Task: Create a rule from the Recommended list, Task Added to this Project -> add SubTasks in the project AgileDeck with SubTasks Gather and Analyse Requirements , Design and Implement Solution , System Test and UAT , Release to Production / Go Live
Action: Mouse moved to (35, 372)
Screenshot: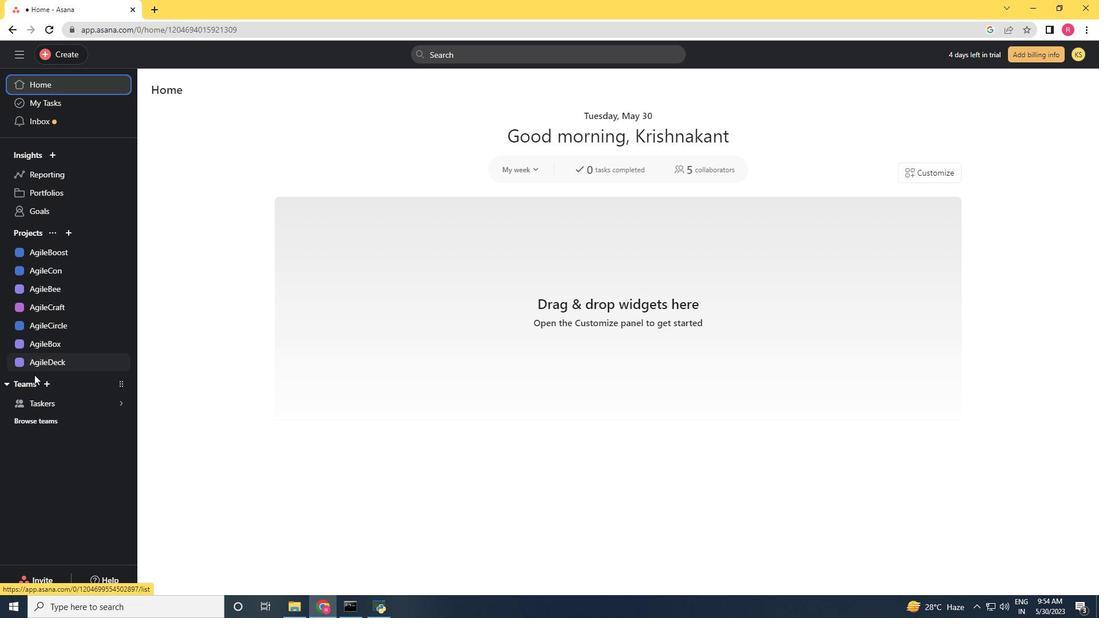 
Action: Mouse pressed left at (35, 372)
Screenshot: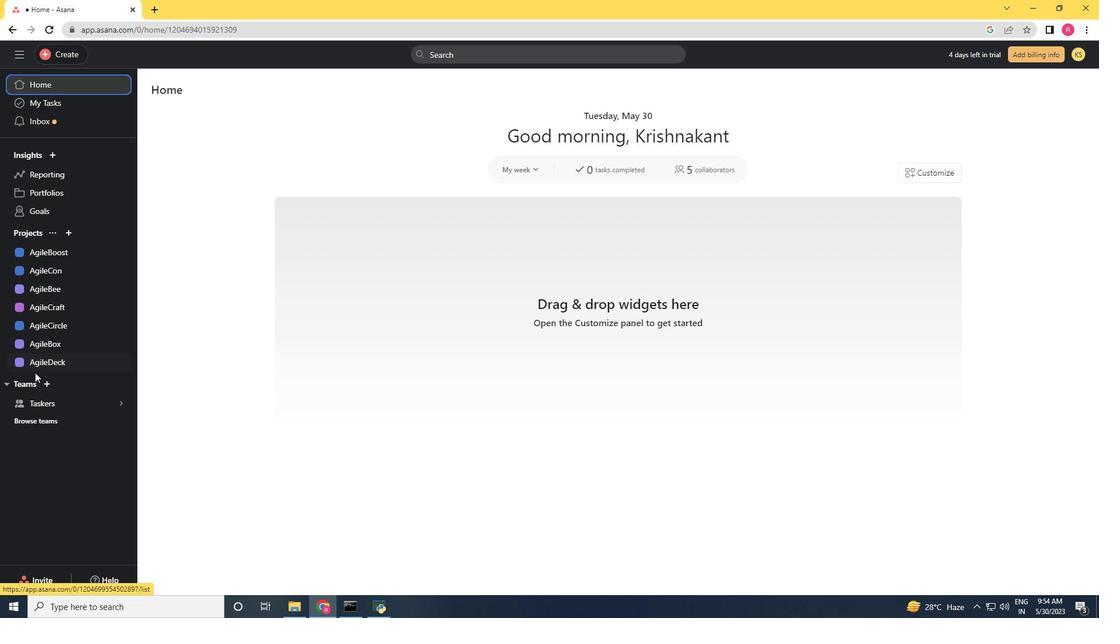 
Action: Mouse moved to (39, 368)
Screenshot: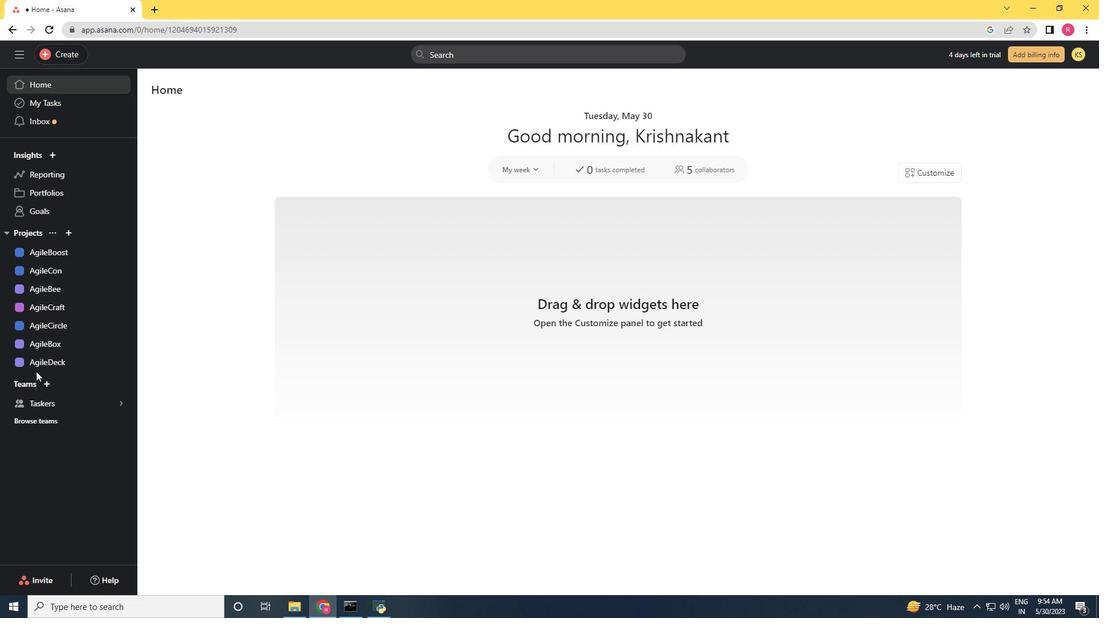 
Action: Mouse pressed left at (39, 368)
Screenshot: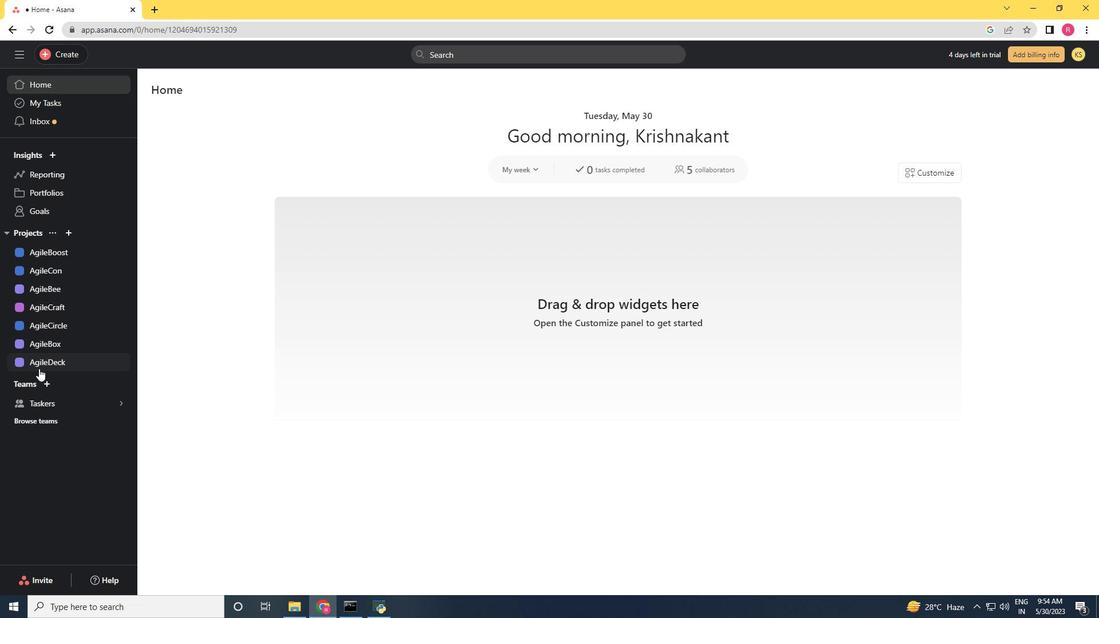 
Action: Mouse moved to (1049, 91)
Screenshot: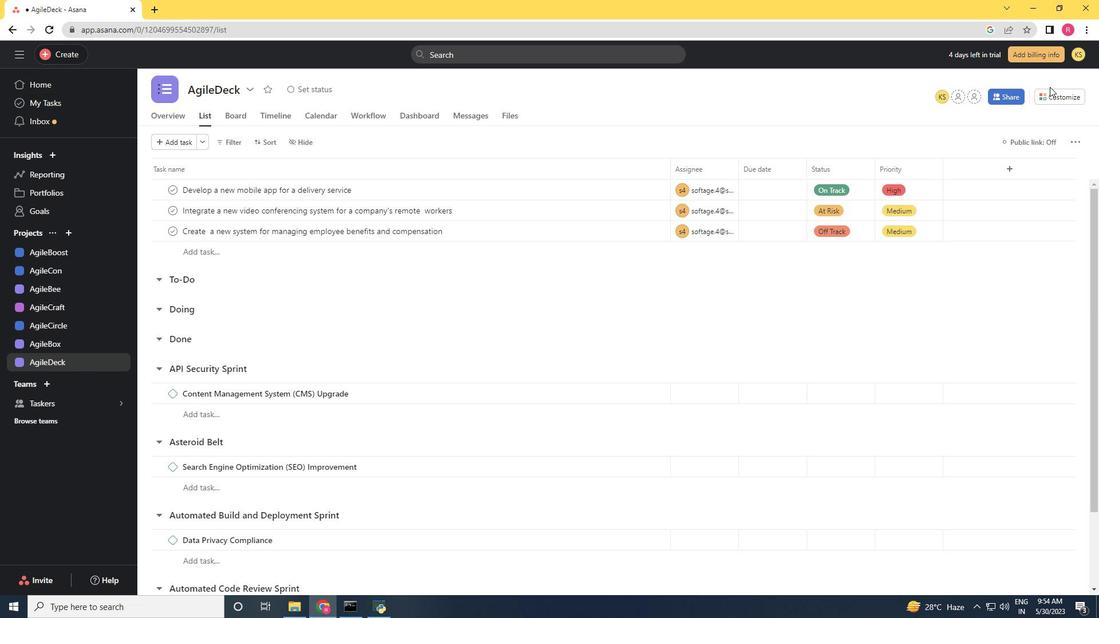 
Action: Mouse pressed left at (1049, 91)
Screenshot: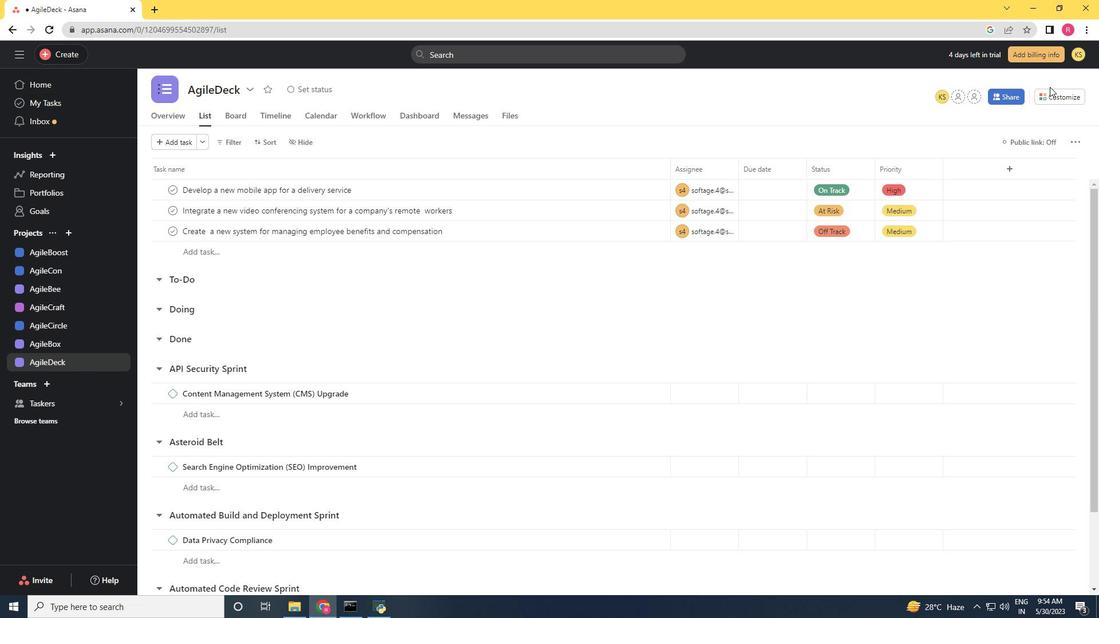 
Action: Mouse moved to (859, 249)
Screenshot: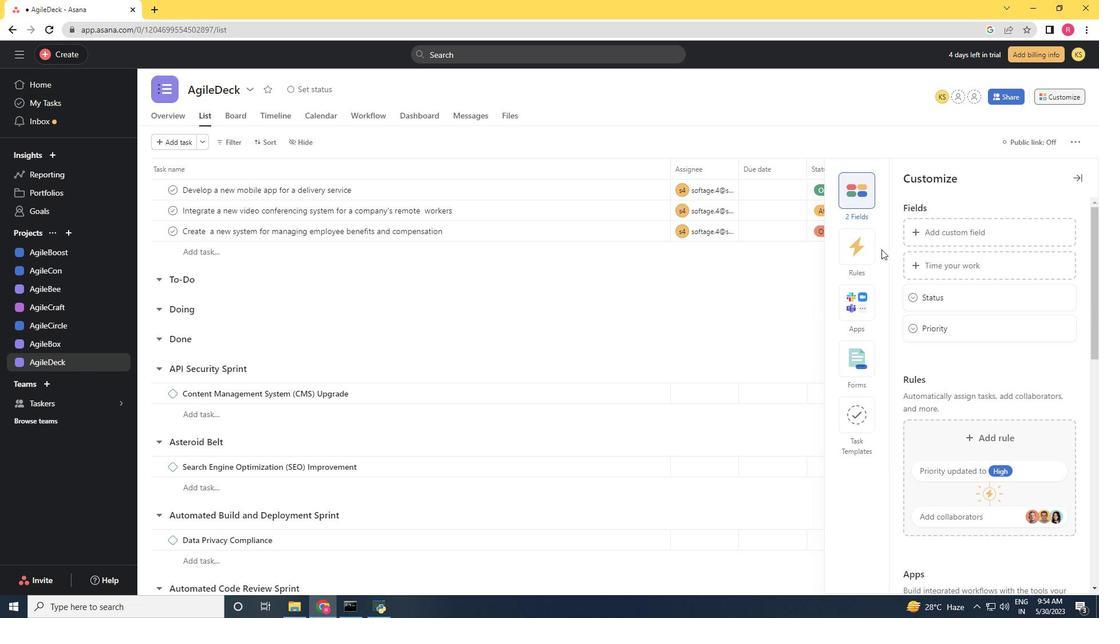 
Action: Mouse pressed left at (859, 249)
Screenshot: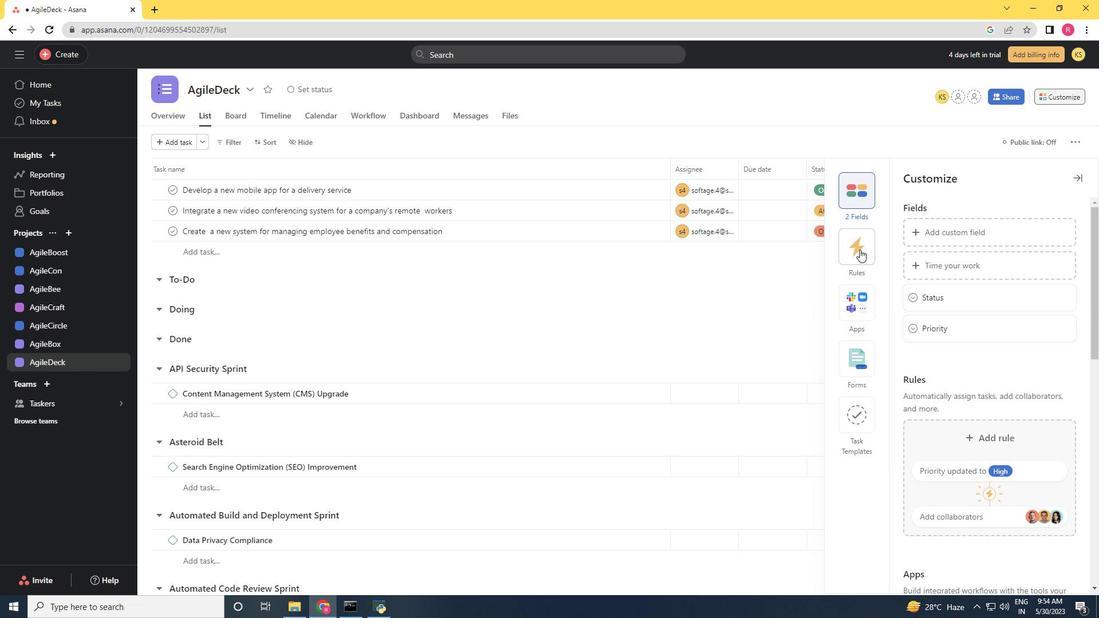 
Action: Mouse moved to (997, 263)
Screenshot: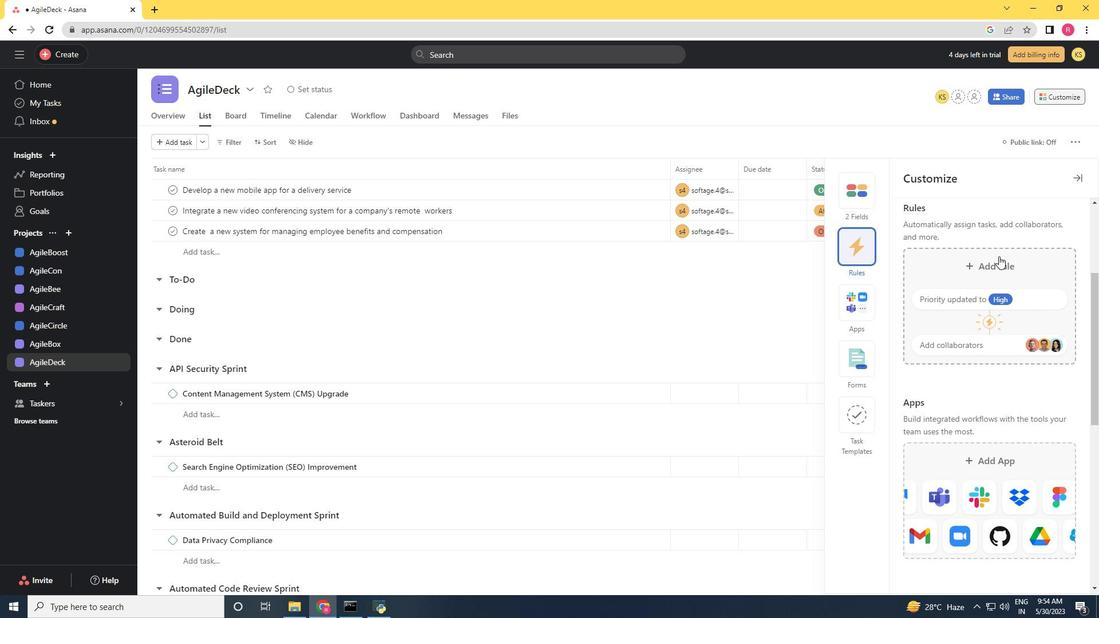 
Action: Mouse pressed left at (997, 263)
Screenshot: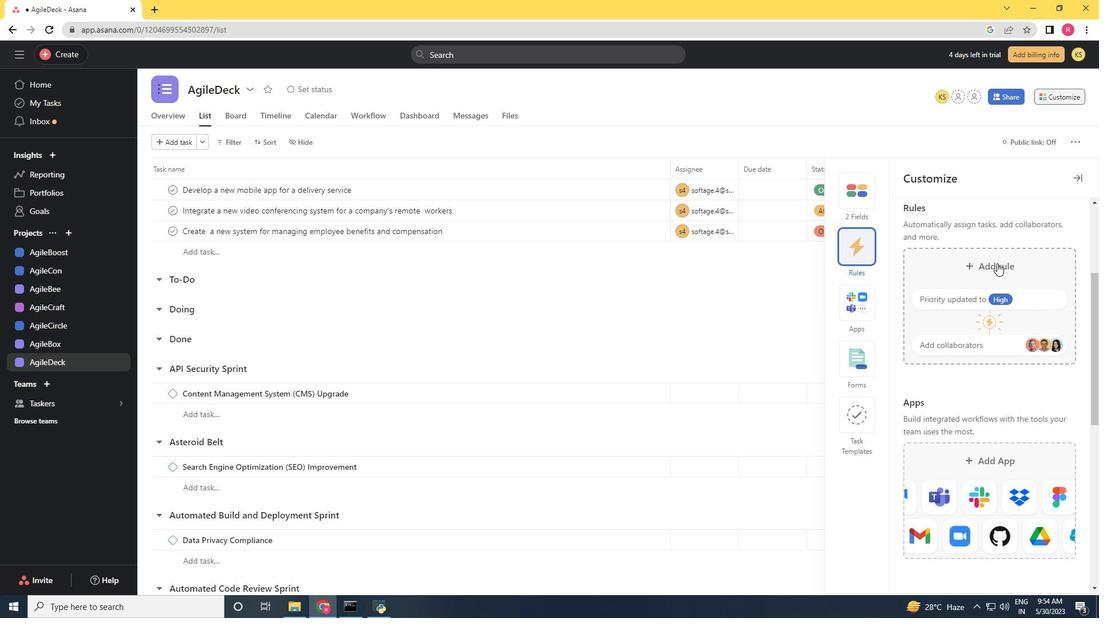 
Action: Mouse moved to (755, 180)
Screenshot: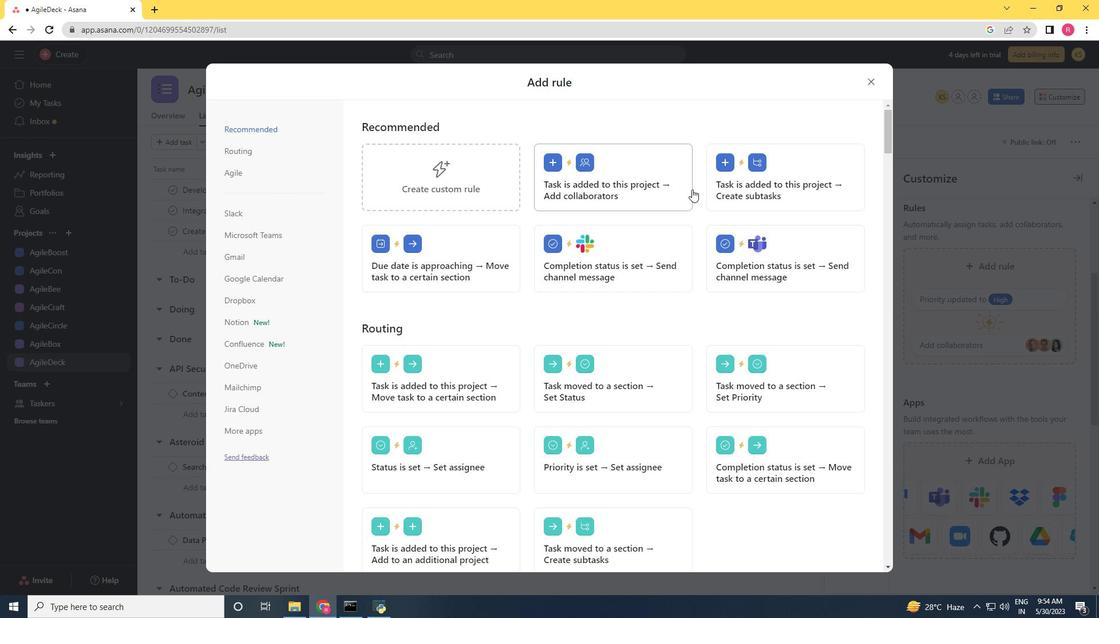 
Action: Mouse pressed left at (755, 180)
Screenshot: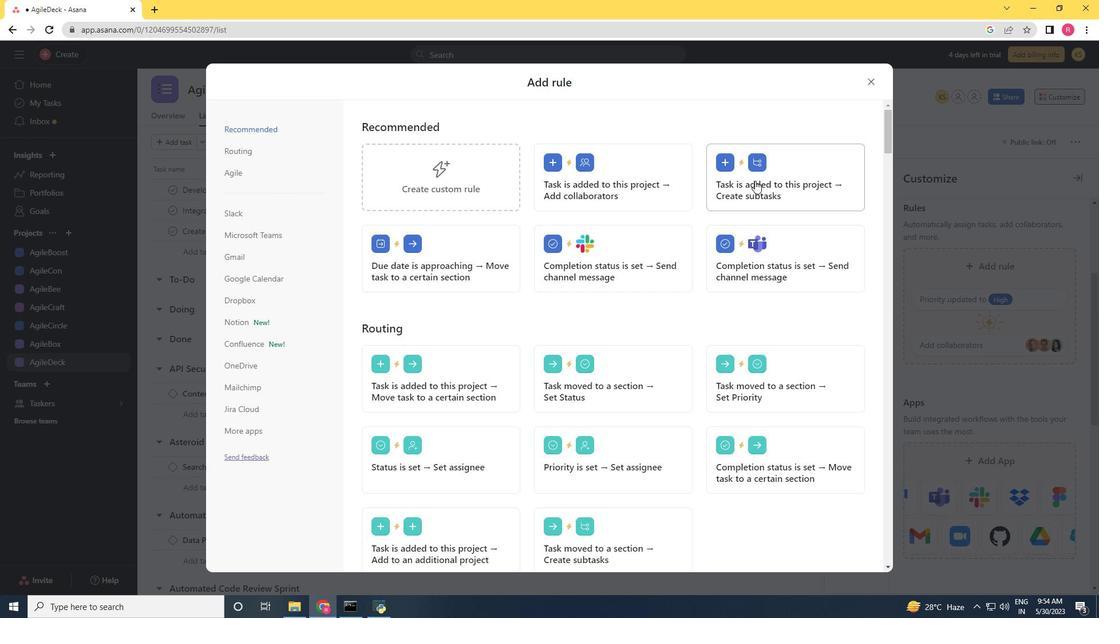 
Action: Key pressed <Key.shift><Key.shift><Key.shift><Key.shift><Key.shift><Key.shift><Key.shift><Key.shift><Key.shift><Key.shift><Key.shift><Key.shift>Gather<Key.space>and<Key.space><Key.shift>Analyse<Key.space><Key.shift><Key.shift><Key.shift><Key.shift><Key.shift><Key.shift><Key.shift><Key.shift><Key.shift><Key.shift><Key.shift><Key.shift><Key.shift><Key.shift><Key.shift><Key.shift><Key.shift><Key.shift><Key.shift><Key.shift><Key.shift><Key.shift><Key.shift><Key.shift><Key.shift><Key.shift><Key.shift><Key.shift><Key.shift><Key.shift><Key.shift><Key.shift><Key.shift><Key.shift><Key.shift><Key.shift><Key.shift><Key.shift><Key.shift><Key.shift><Key.shift><Key.shift><Key.shift><Key.shift><Key.shift><Key.shift><Key.shift><Key.shift><Key.shift><Key.shift><Key.shift><Key.shift><Key.shift><Key.shift><Key.shift>Requirements<Key.enter><Key.shift>Design<Key.space>and<Key.space><Key.shift>Implement<Key.space><Key.shift>Solution<Key.space><Key.space><Key.enter><Key.shift><Key.shift><Key.shift><Key.shift><Key.shift><Key.shift><Key.shift><Key.shift><Key.shift><Key.shift><Key.shift><Key.shift><Key.shift><Key.shift><Key.shift><Key.shift><Key.shift><Key.shift>System<Key.space><Key.shift>Tstt<Key.backspace><Key.backspace><Key.backspace>est<Key.space>and<Key.space><Key.shift>U<Key.shift>AT<Key.enter><Key.shift><Key.shift><Key.shift><Key.shift><Key.shift><Key.shift><Key.shift>Release<Key.space>to<Key.space><Key.shift>Producion<Key.space>/<Key.space><Key.shift>GO<Key.space><Key.backspace><Key.backspace>o<Key.space><Key.shift>Live
Screenshot: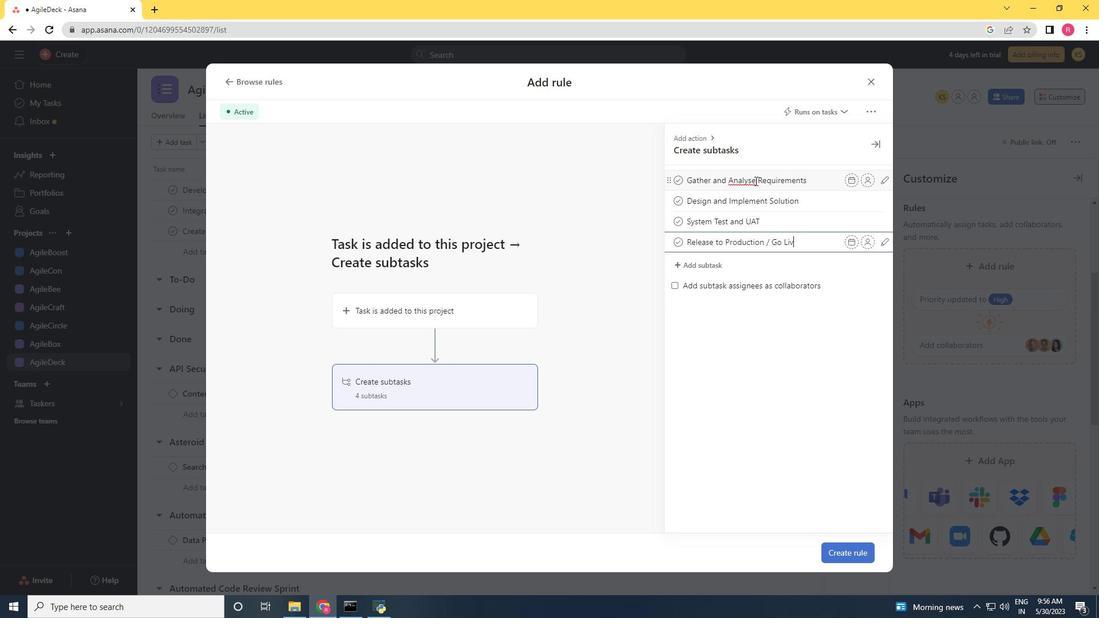 
Action: Mouse moved to (821, 550)
Screenshot: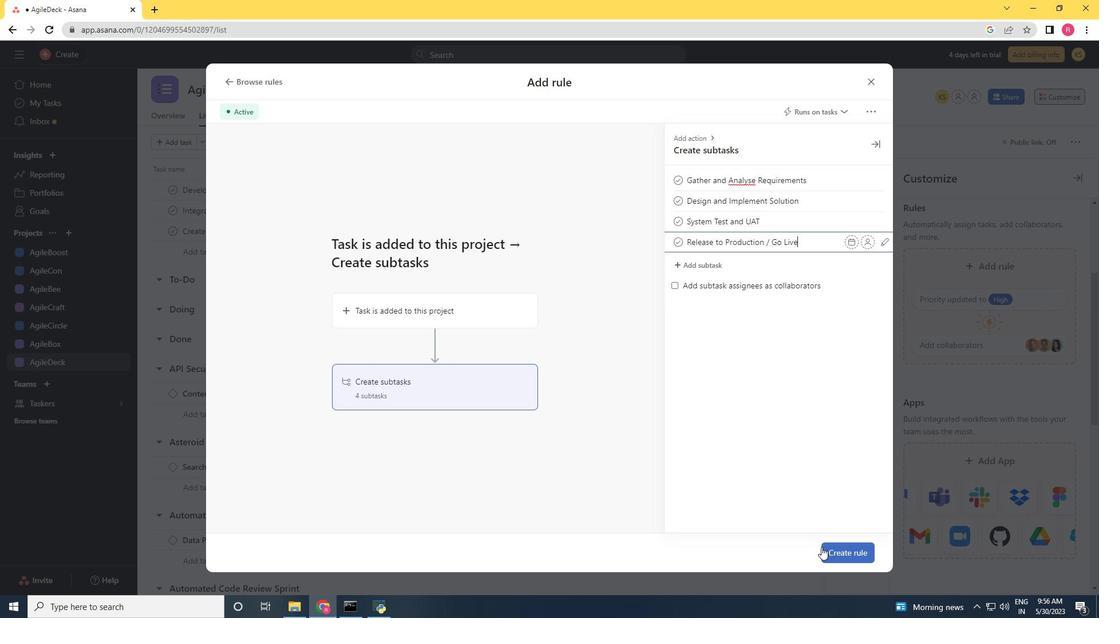 
Action: Mouse pressed left at (821, 550)
Screenshot: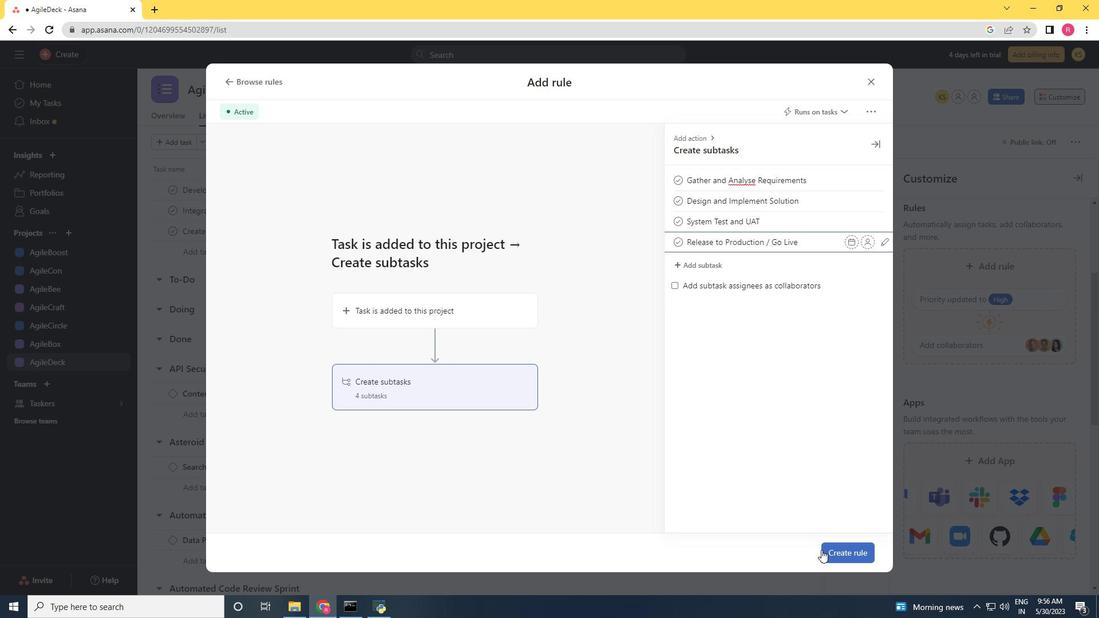 
